 Task: Create a task  Create a new online tool for digital asset management , assign it to team member softage.5@softage.net in the project AgileHarbor and update the status of the task to  On Track  , set the priority of the task to High
Action: Mouse moved to (71, 481)
Screenshot: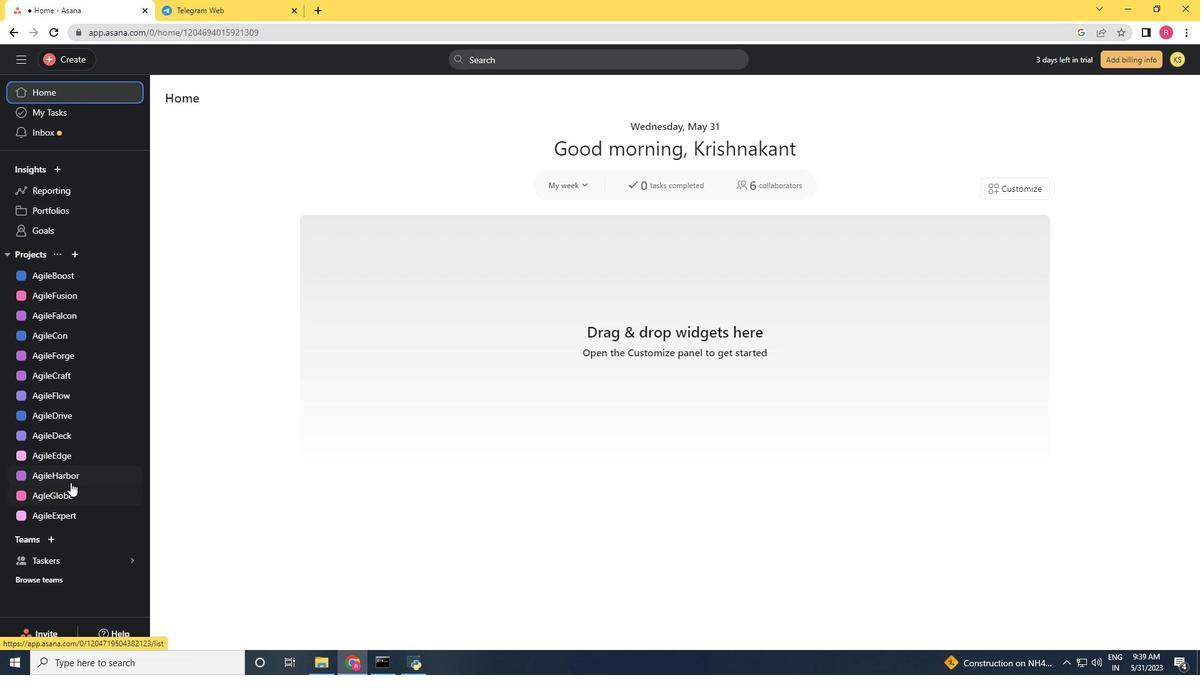 
Action: Mouse pressed left at (71, 481)
Screenshot: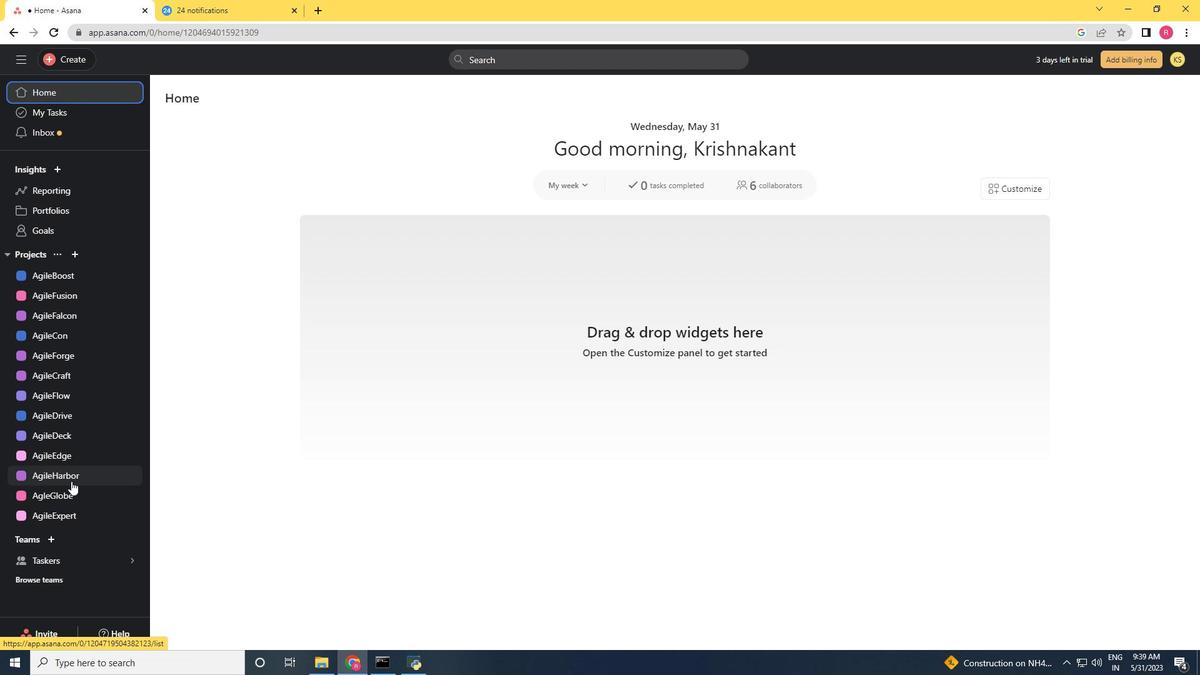 
Action: Mouse moved to (76, 53)
Screenshot: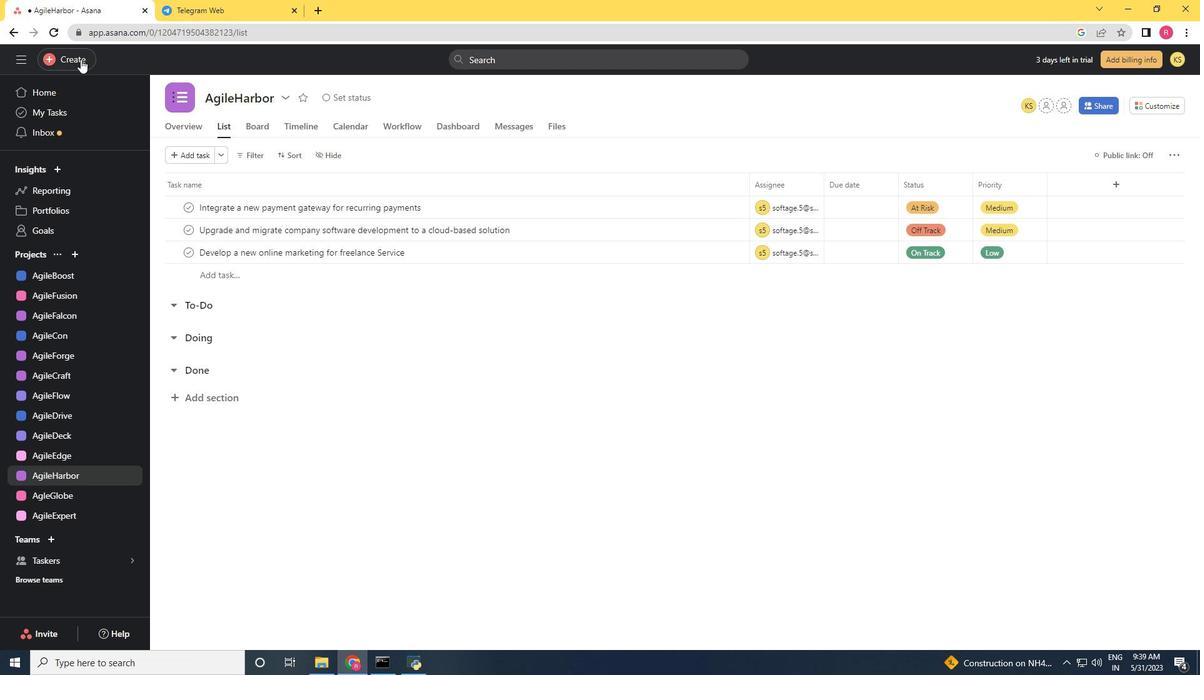 
Action: Mouse pressed left at (76, 53)
Screenshot: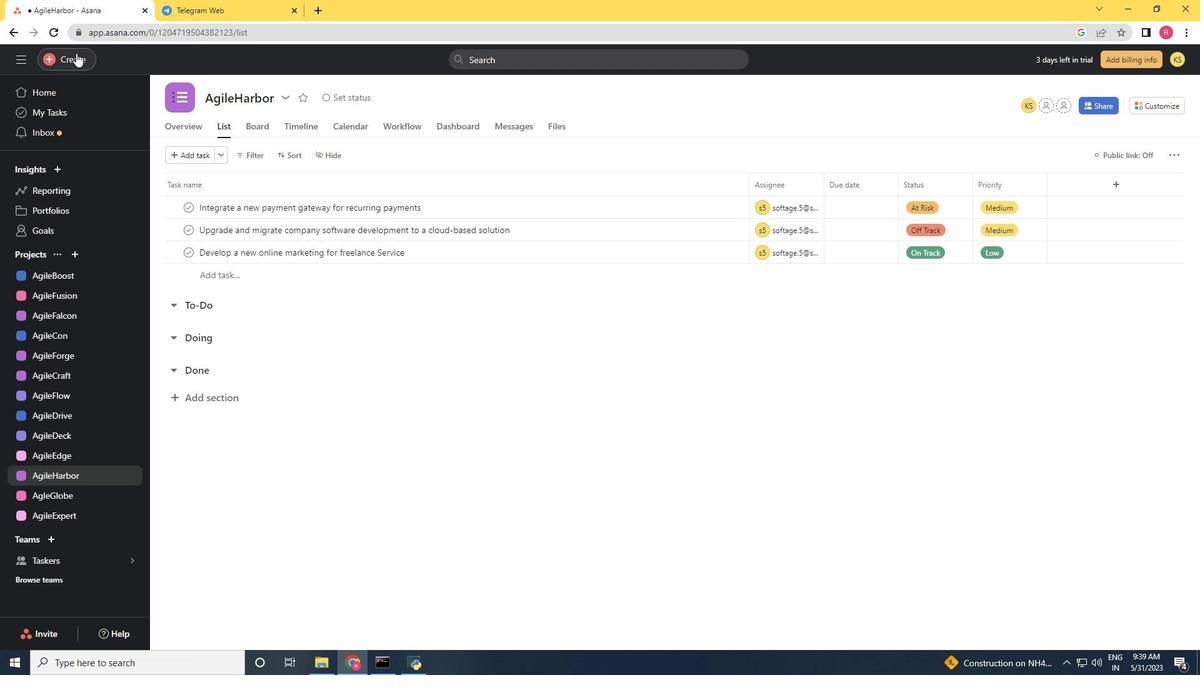 
Action: Mouse moved to (161, 62)
Screenshot: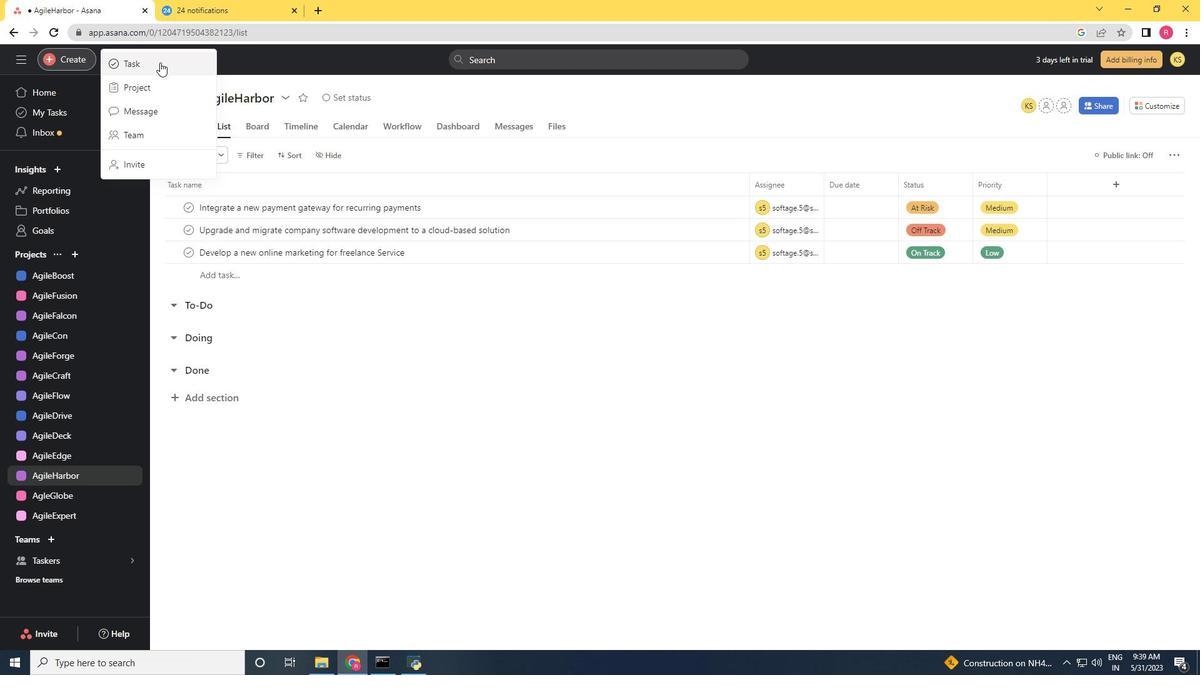 
Action: Mouse pressed left at (161, 62)
Screenshot: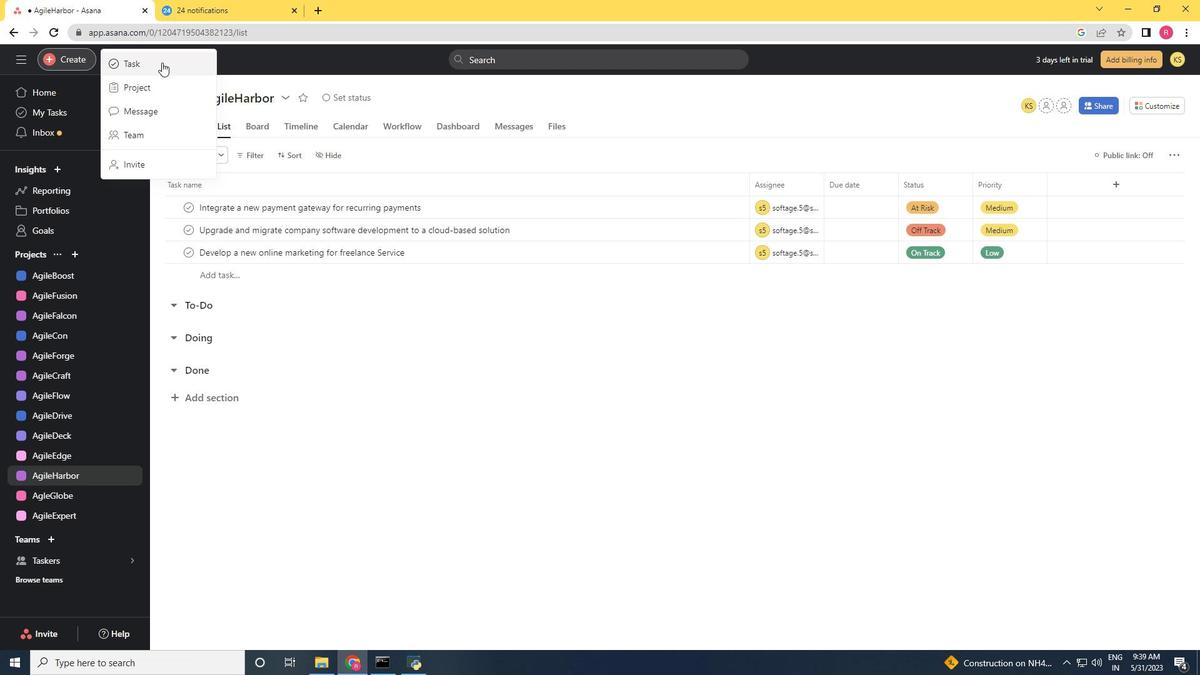 
Action: Key pressed <Key.shift>Create<Key.space>a<Key.space>new<Key.space>online<Key.space>tool<Key.space>for<Key.space>digital<Key.space>asset<Key.space>managemen<Key.space><Key.backspace><Key.backspace><Key.backspace><Key.backspace><Key.backspace><Key.backspace>gement
Screenshot: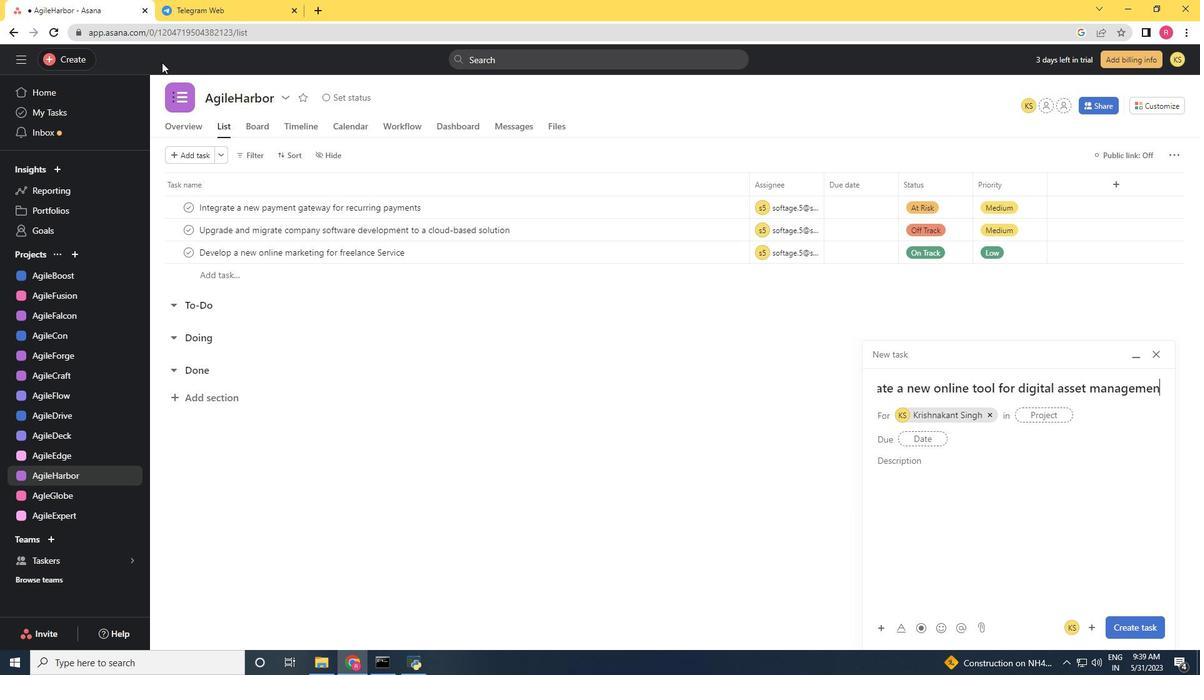
Action: Mouse moved to (991, 415)
Screenshot: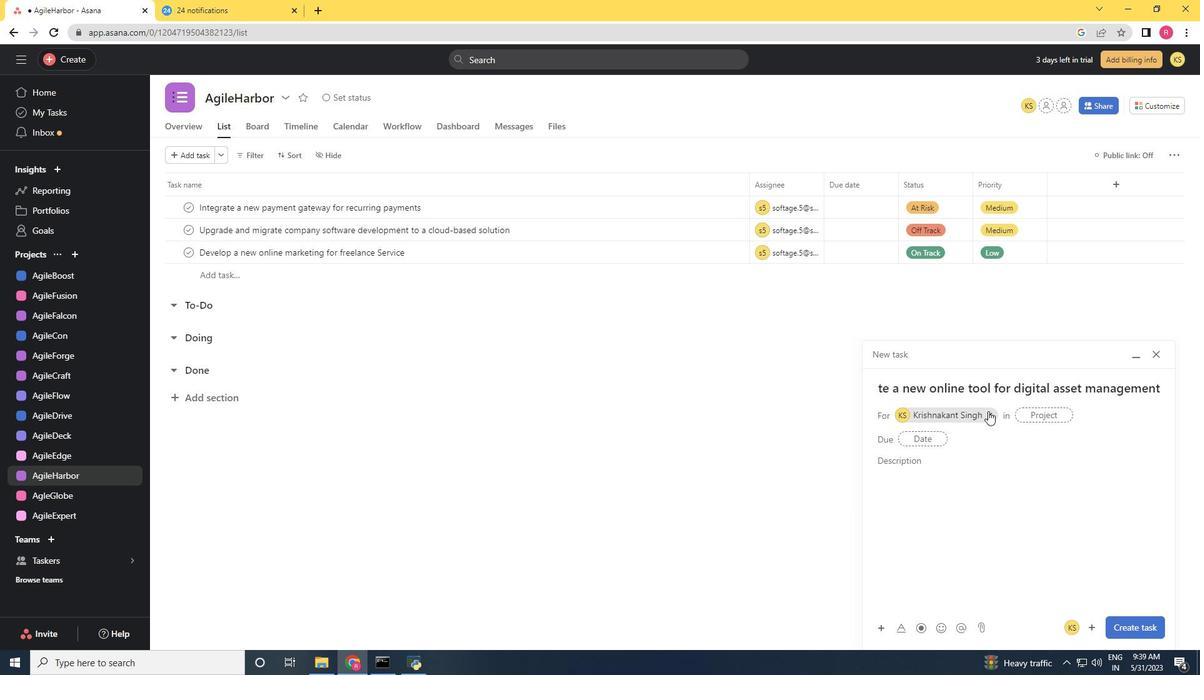 
Action: Mouse pressed left at (991, 415)
Screenshot: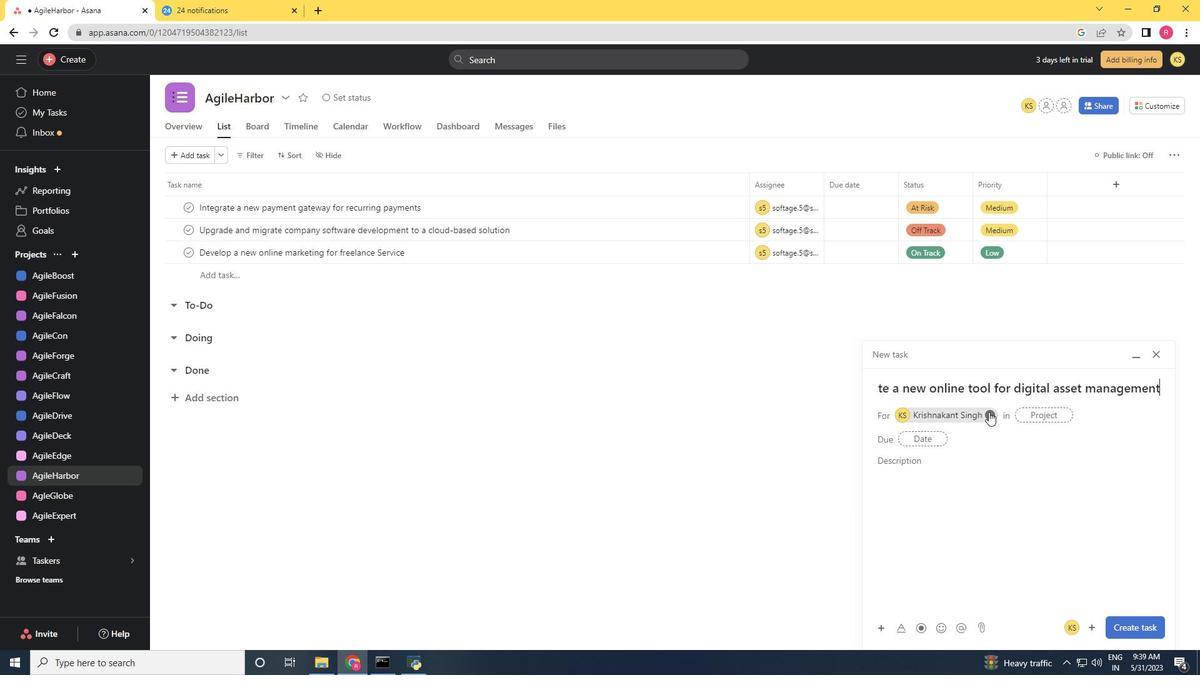 
Action: Mouse moved to (919, 416)
Screenshot: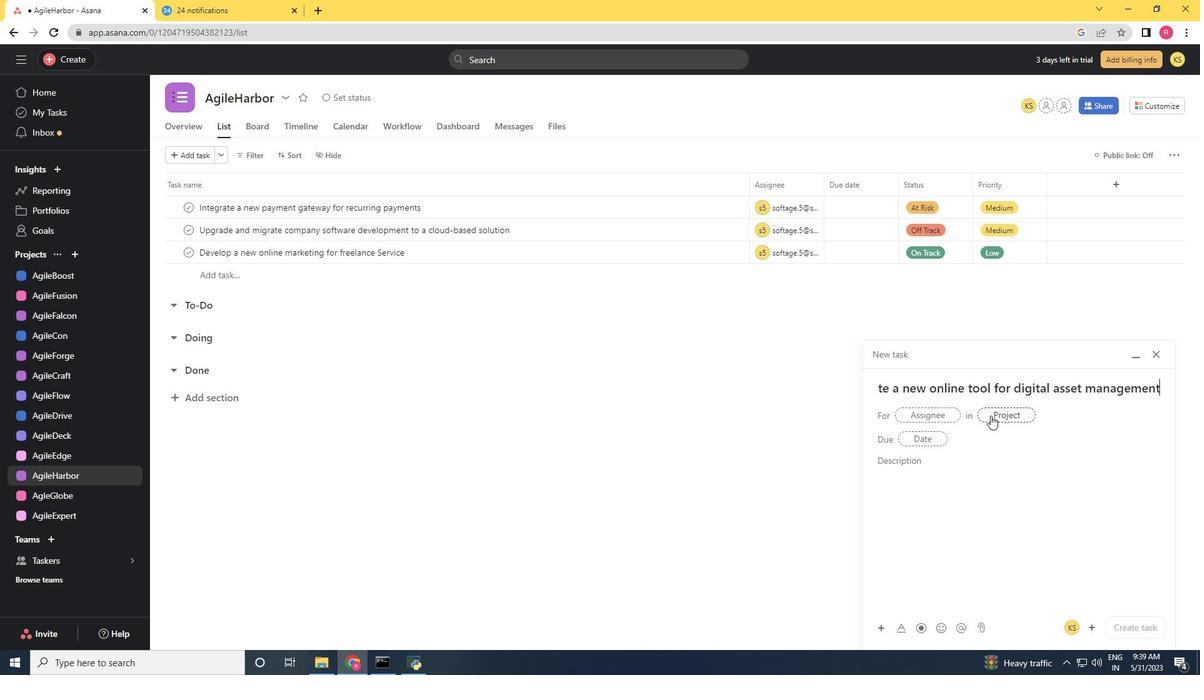 
Action: Mouse pressed left at (919, 416)
Screenshot: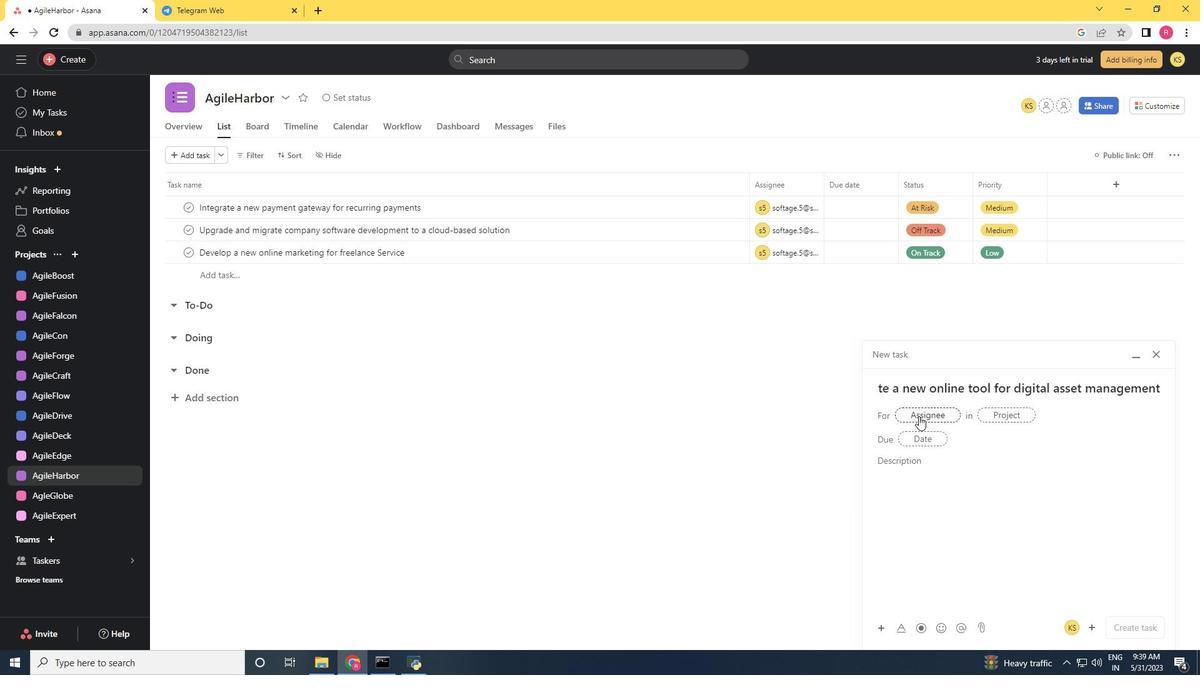 
Action: Key pressed softage.5<Key.shift><Key.shift><Key.shift><Key.shift>@softage.net
Screenshot: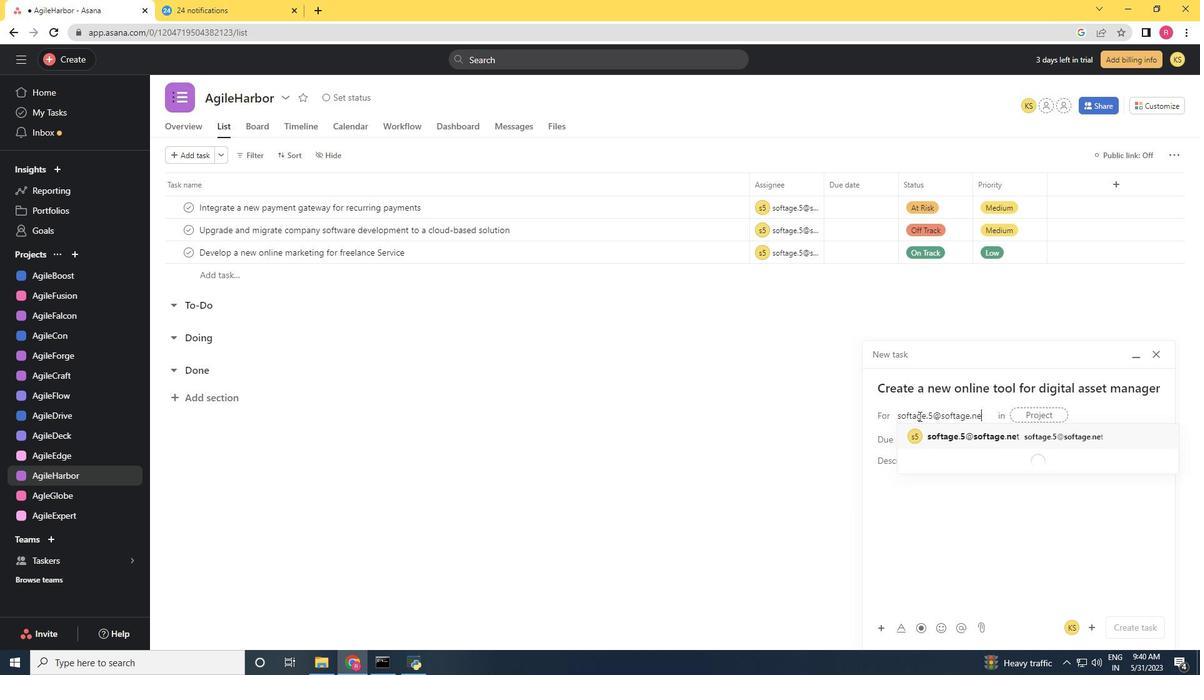 
Action: Mouse moved to (1017, 436)
Screenshot: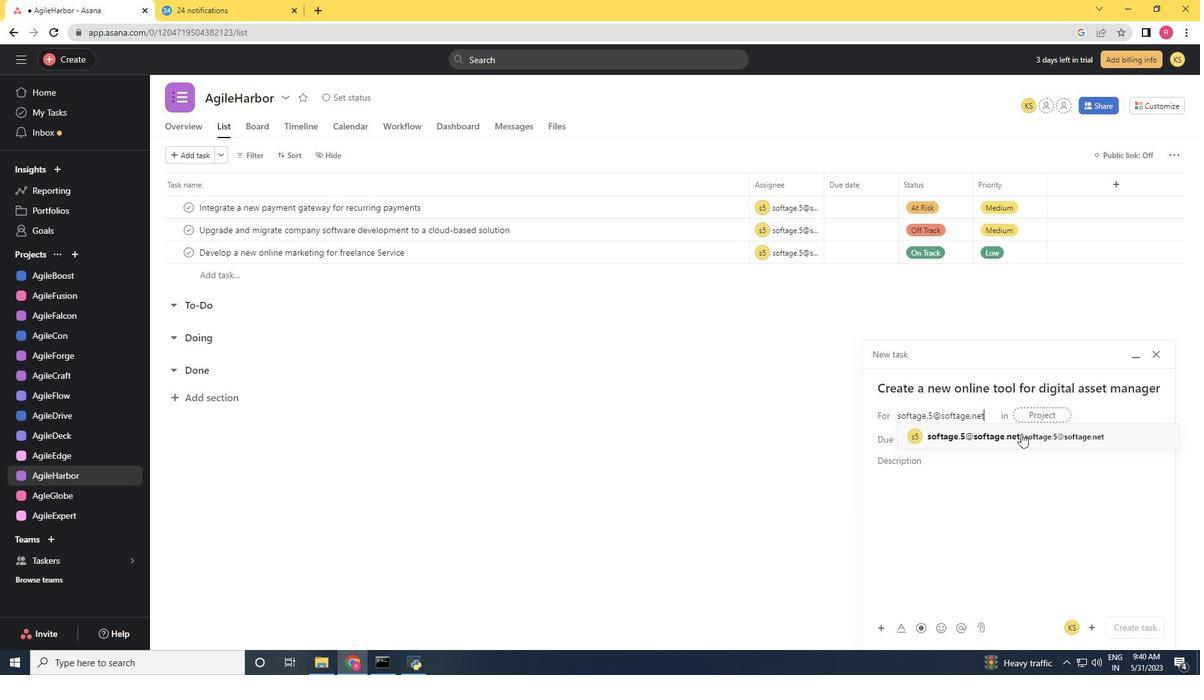 
Action: Mouse pressed left at (1017, 436)
Screenshot: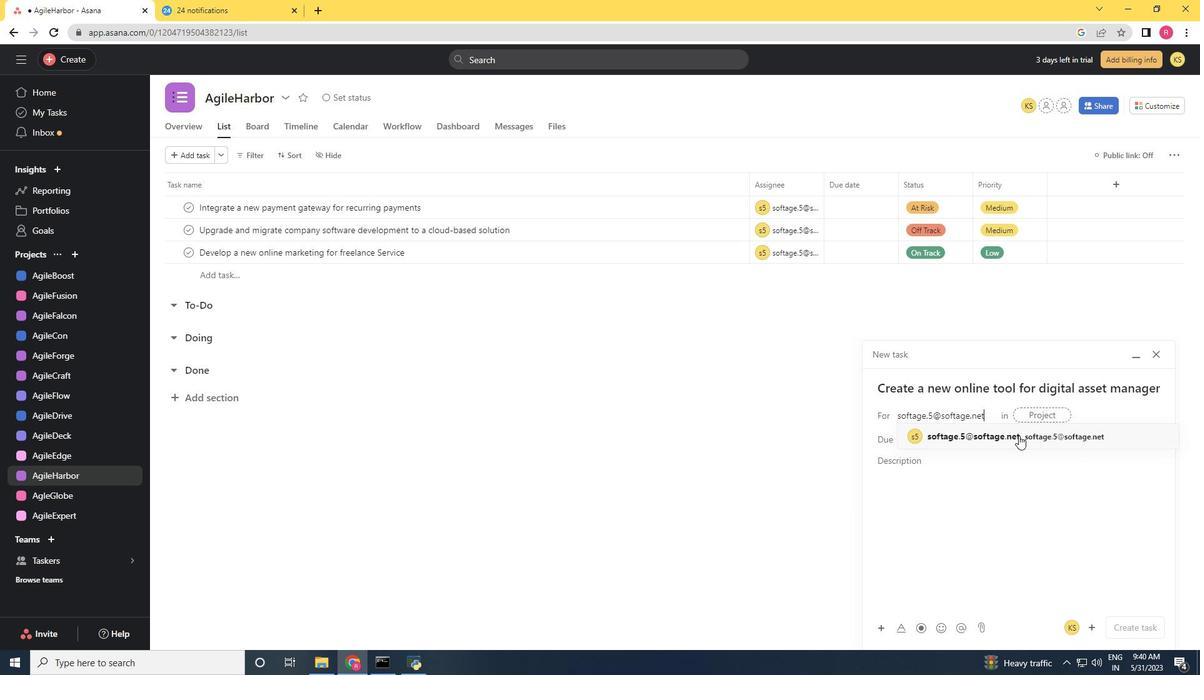 
Action: Mouse moved to (844, 432)
Screenshot: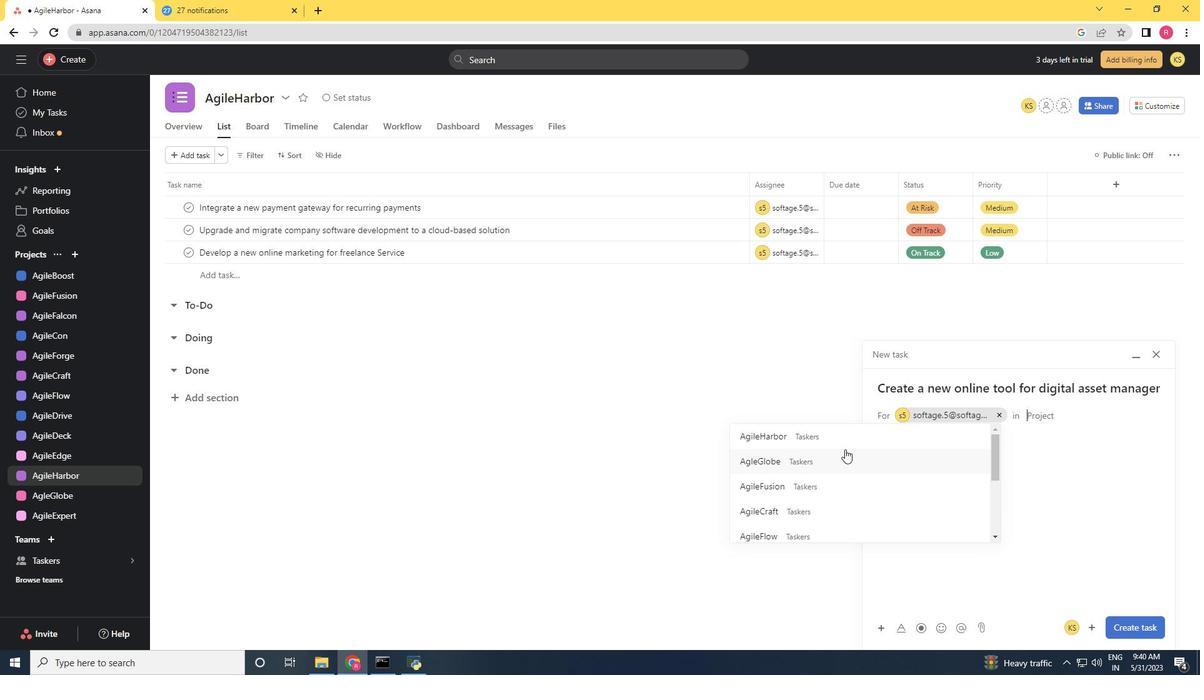 
Action: Mouse pressed left at (844, 432)
Screenshot: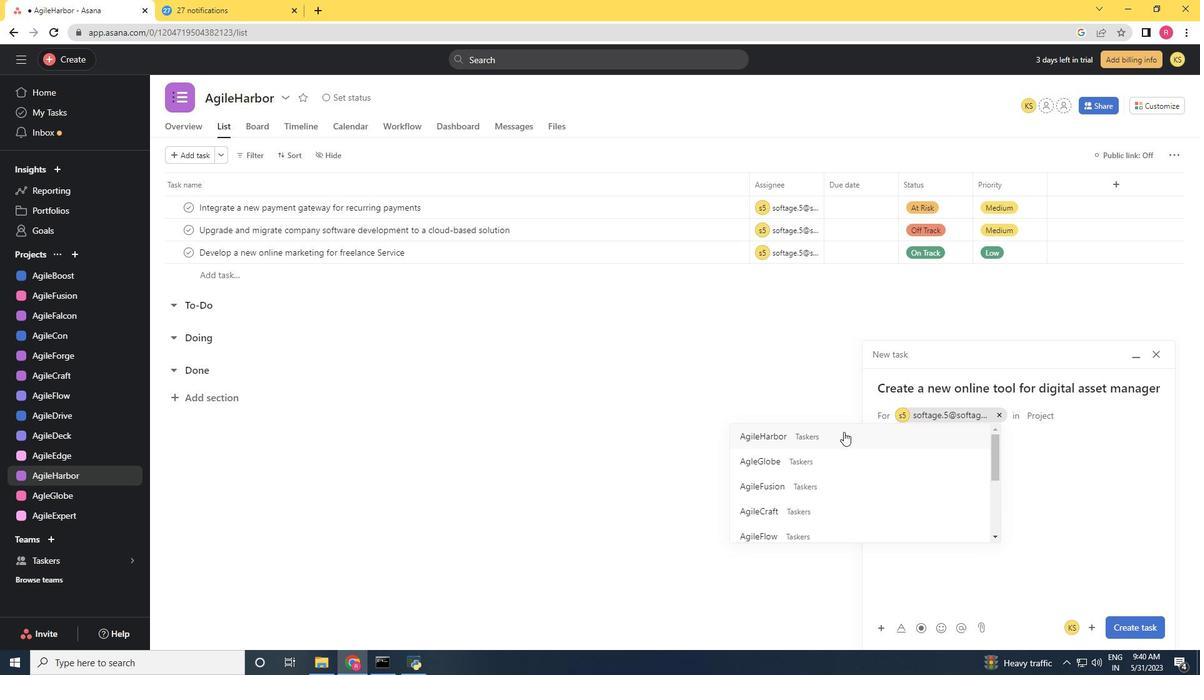 
Action: Mouse moved to (943, 462)
Screenshot: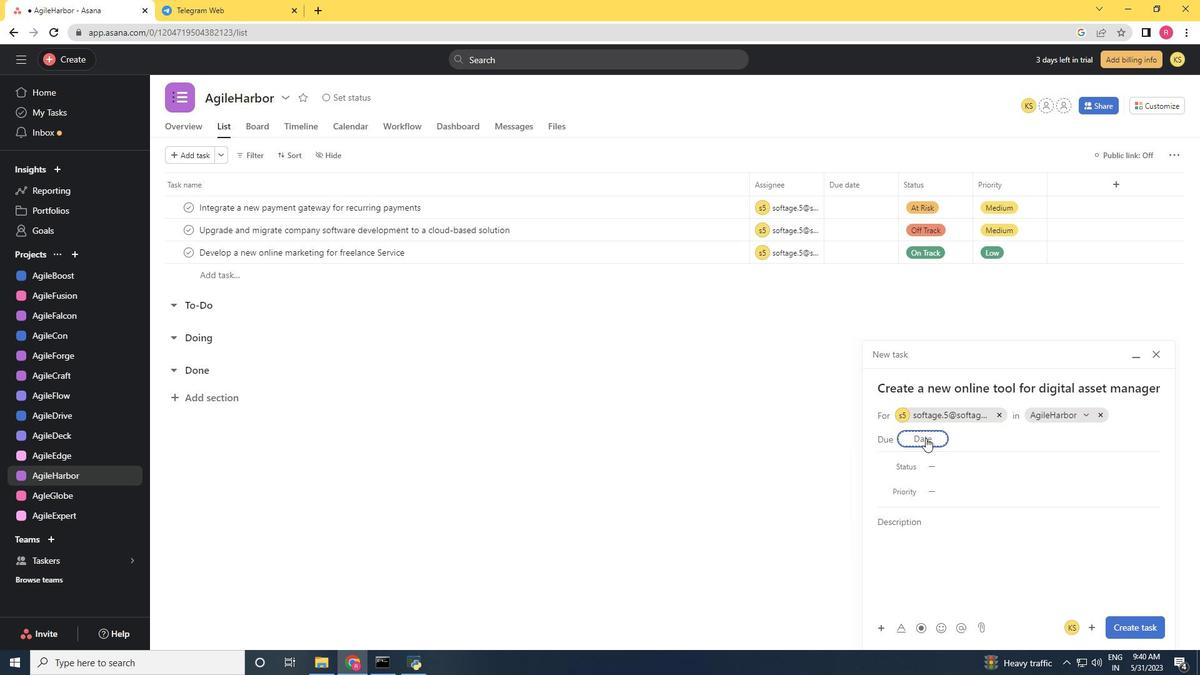 
Action: Mouse pressed left at (943, 462)
Screenshot: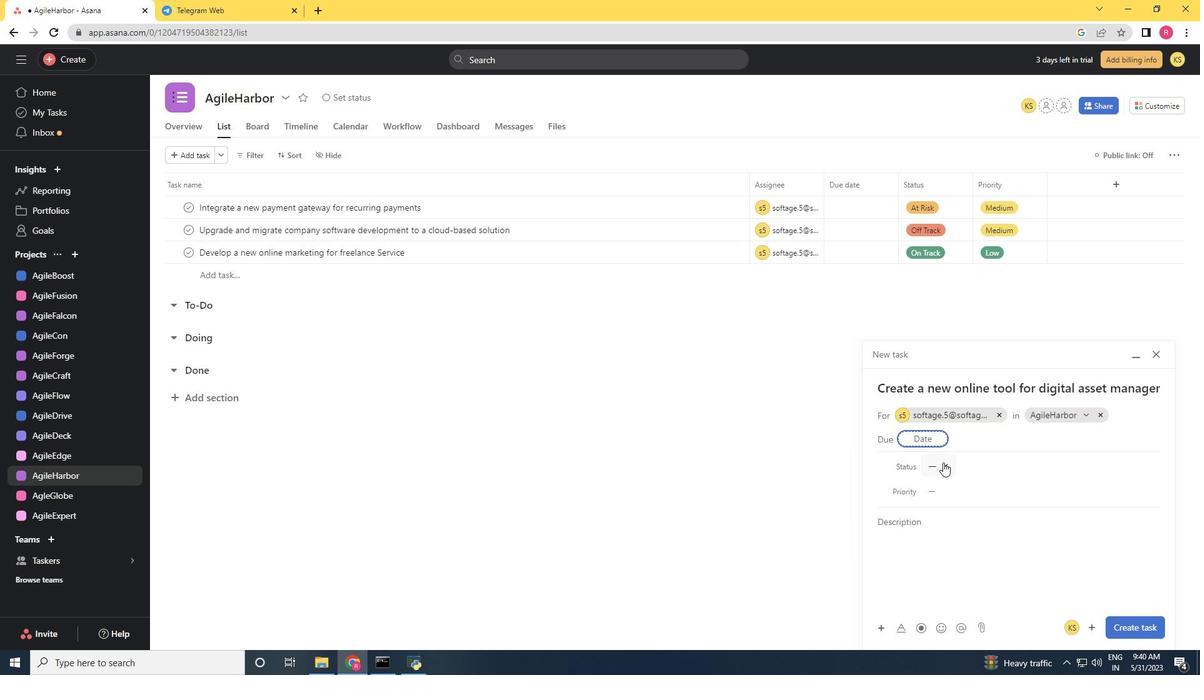 
Action: Mouse moved to (976, 502)
Screenshot: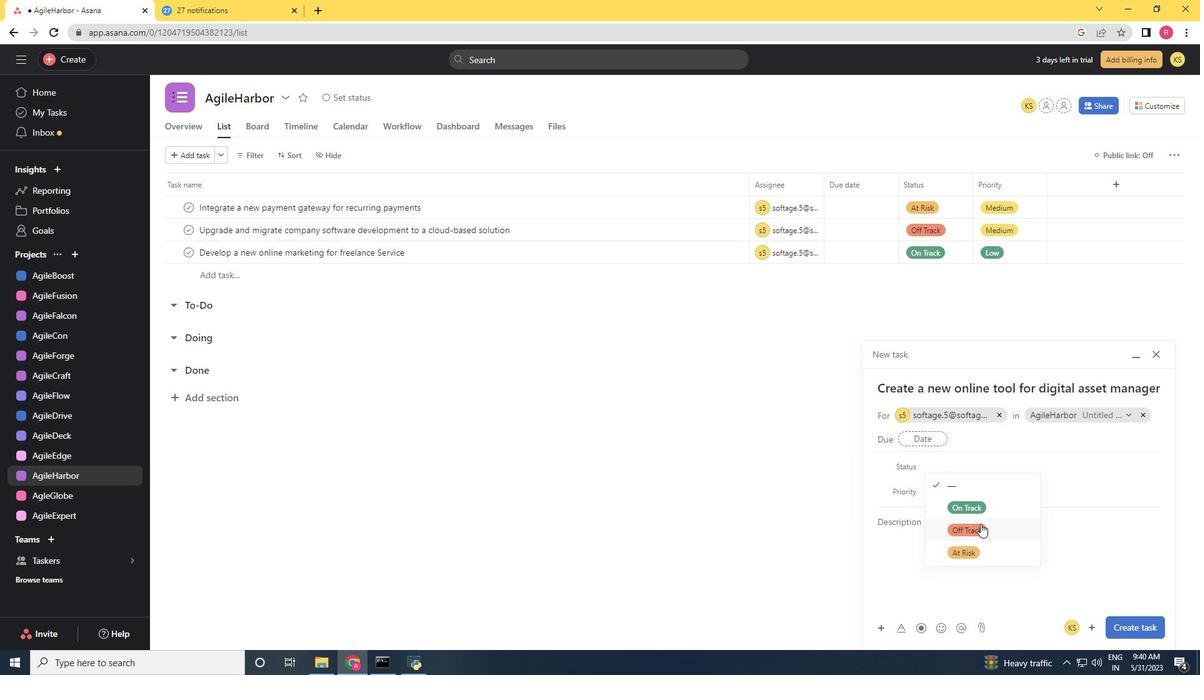 
Action: Mouse pressed left at (976, 502)
Screenshot: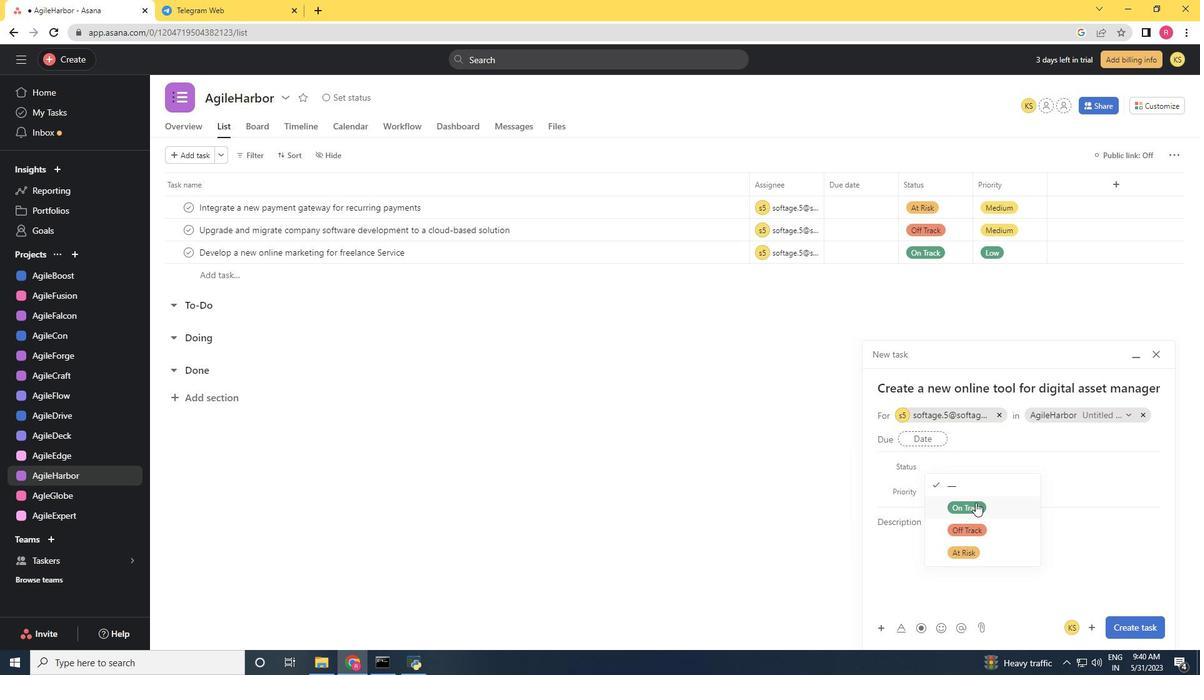 
Action: Mouse moved to (945, 485)
Screenshot: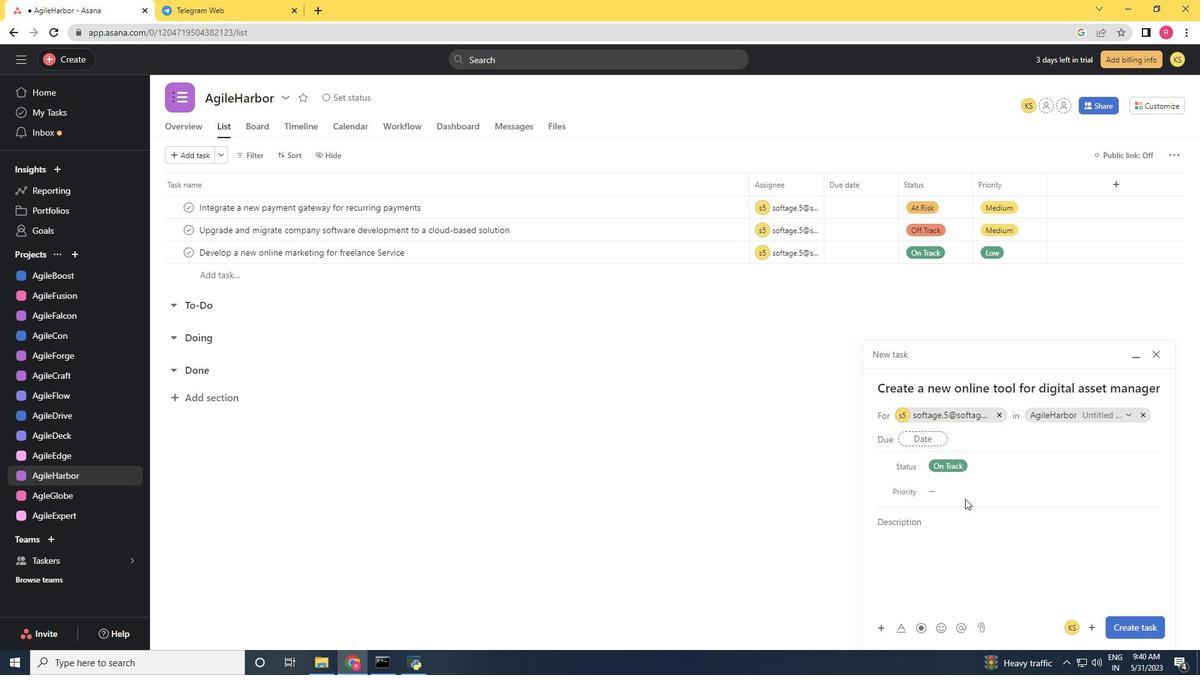 
Action: Mouse pressed left at (945, 485)
Screenshot: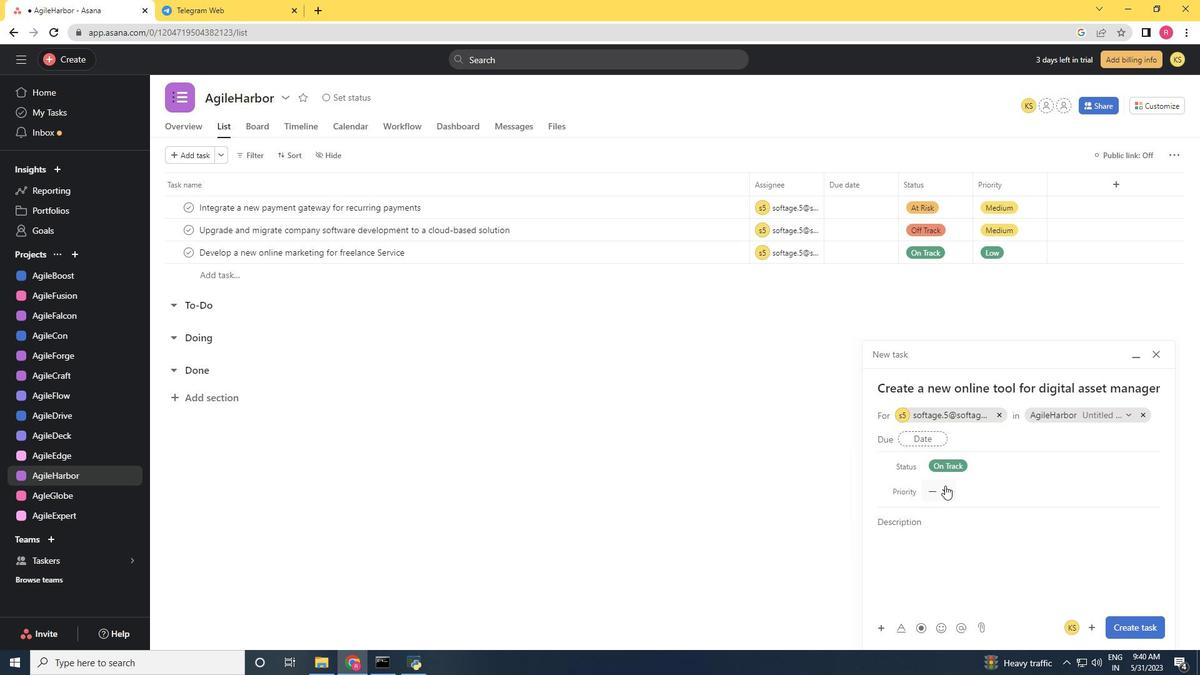
Action: Mouse moved to (967, 533)
Screenshot: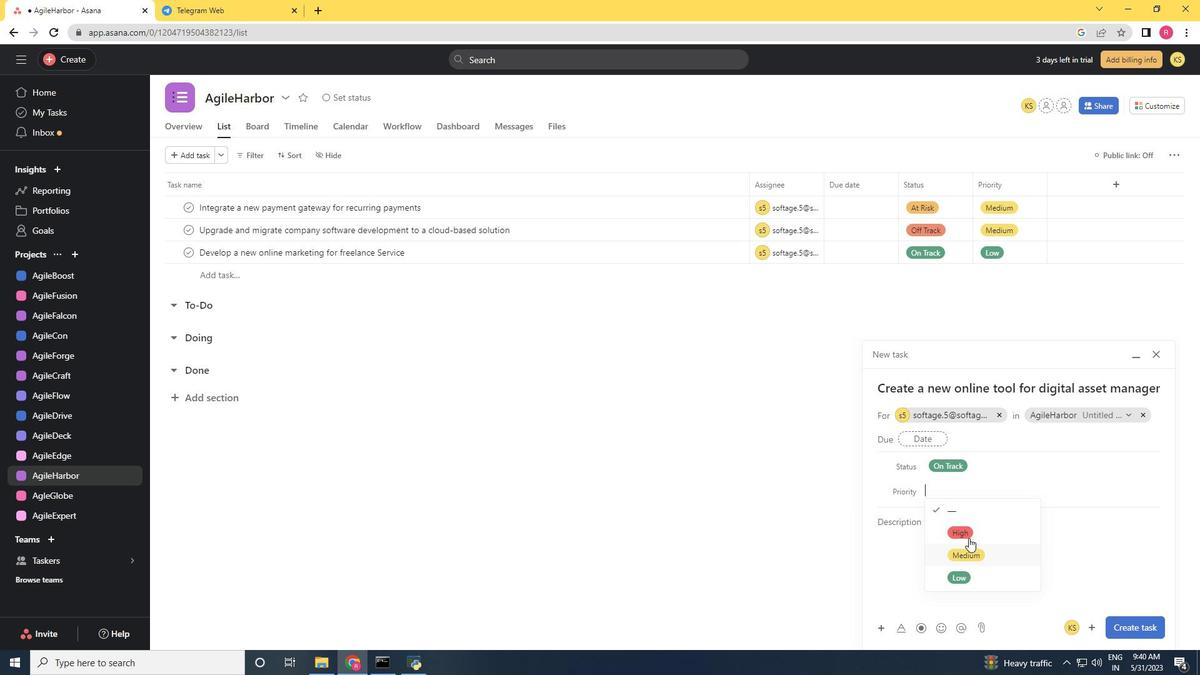 
Action: Mouse pressed left at (967, 533)
Screenshot: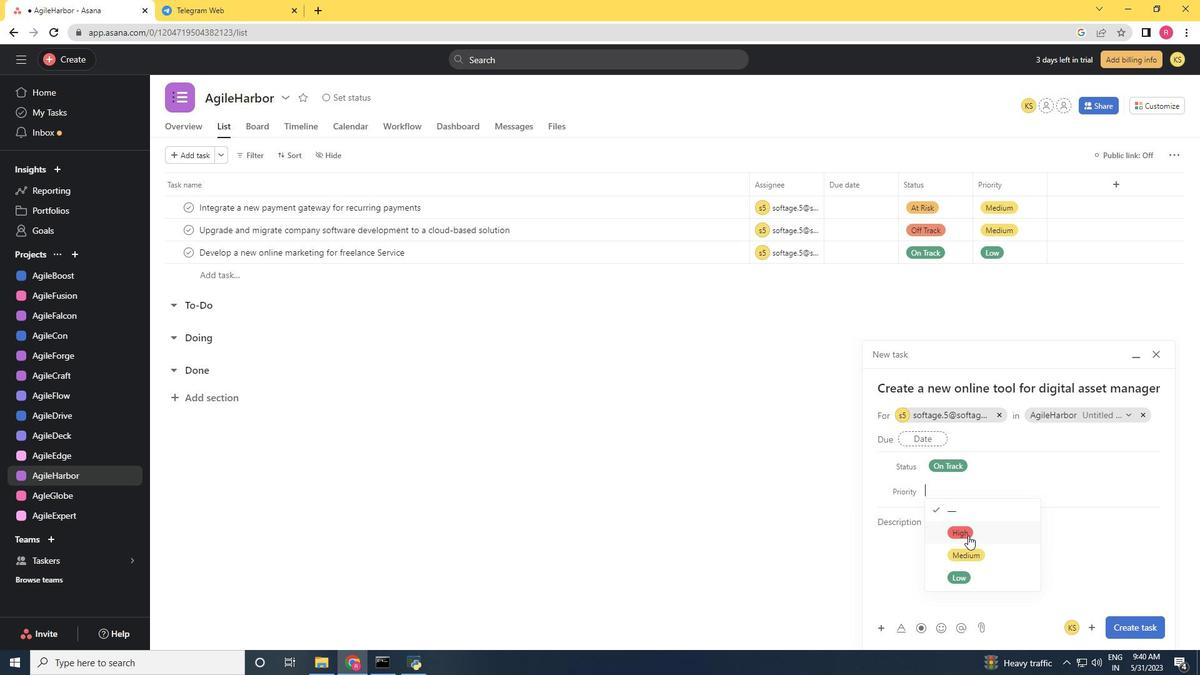
Action: Mouse moved to (1134, 631)
Screenshot: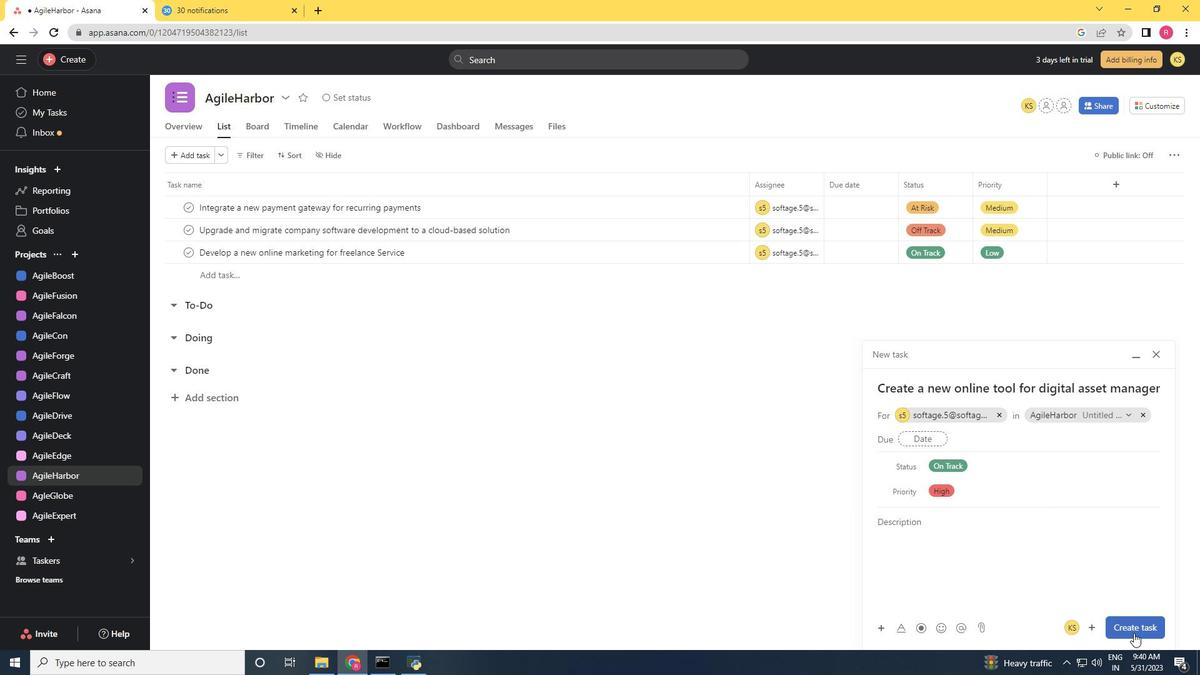
Action: Mouse pressed left at (1134, 631)
Screenshot: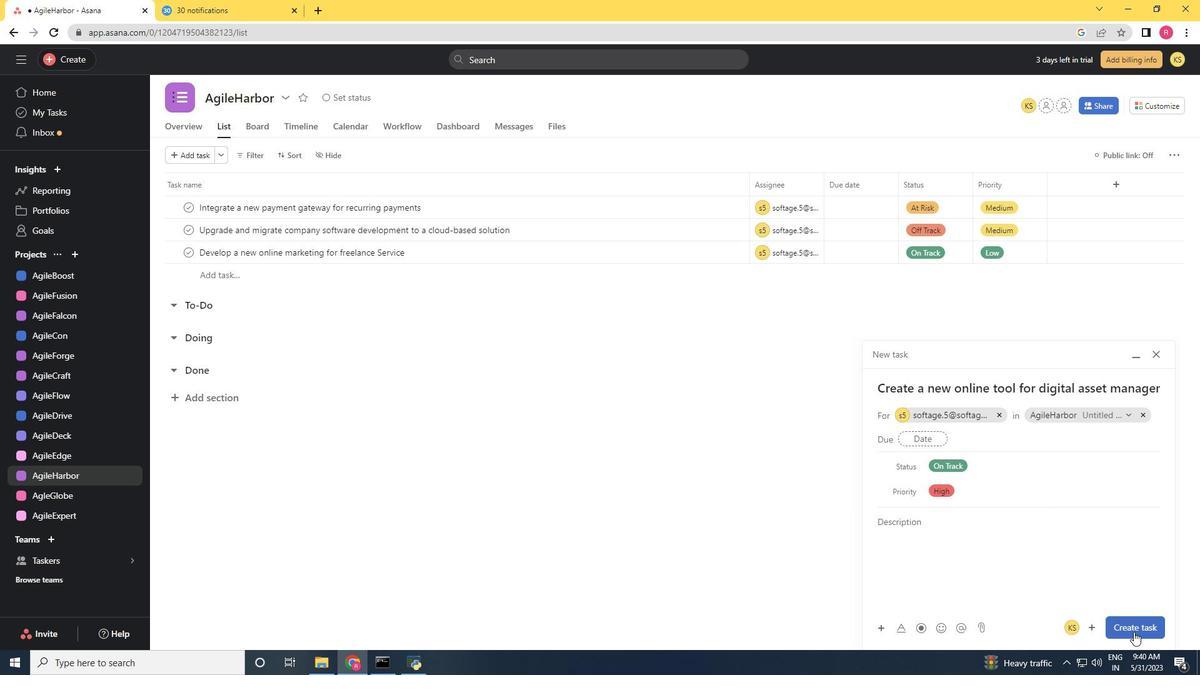 
Action: Mouse moved to (1046, 584)
Screenshot: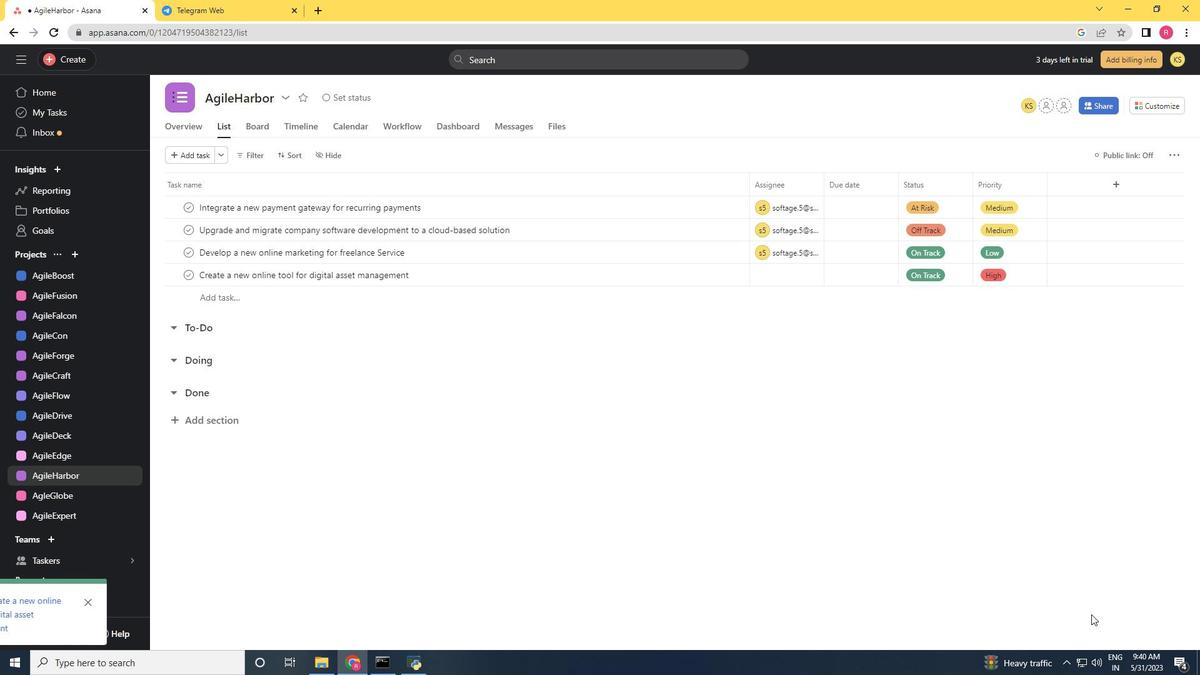 
